 Task: Add Bulk Foods Raw In Shell Peanuts to the cart.
Action: Mouse moved to (290, 162)
Screenshot: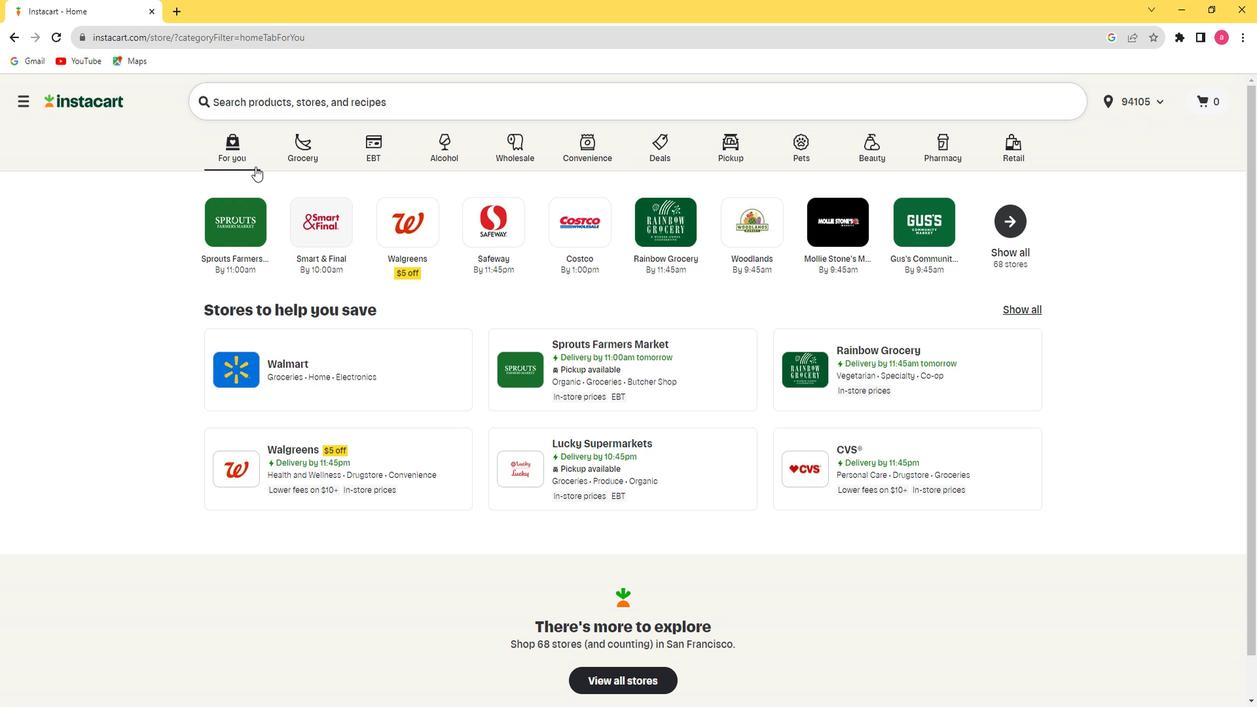 
Action: Mouse pressed left at (290, 162)
Screenshot: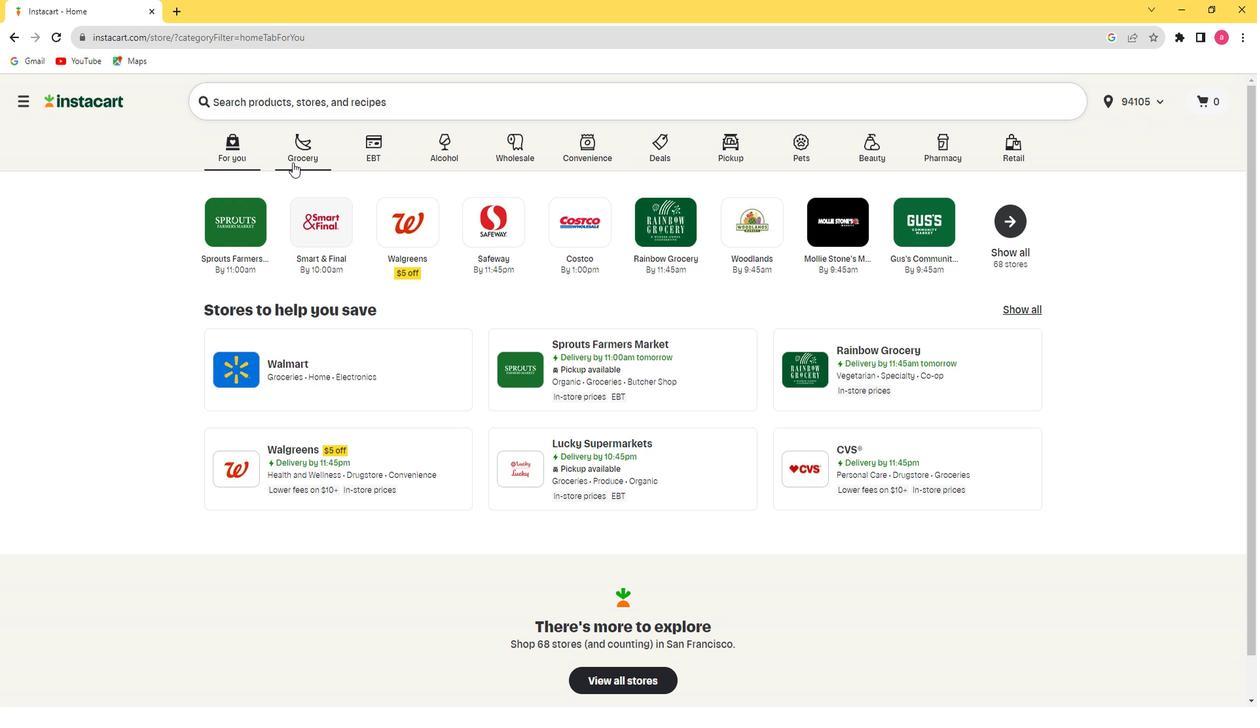 
Action: Mouse moved to (803, 227)
Screenshot: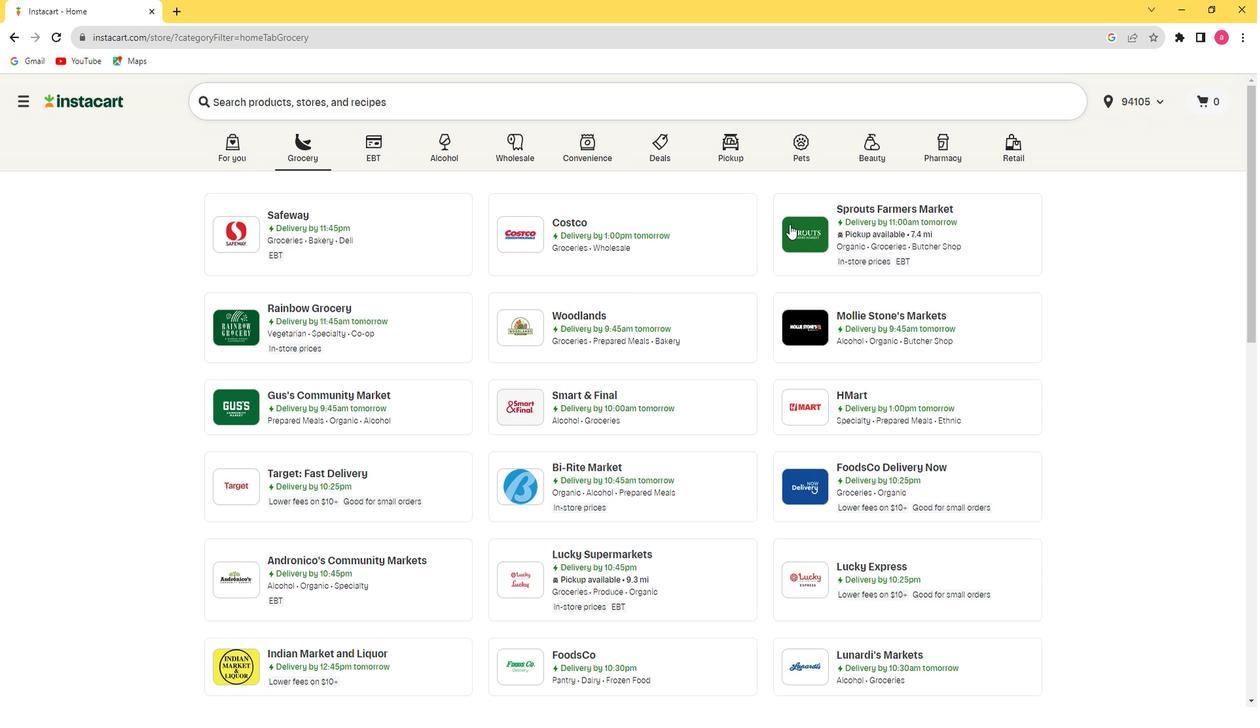 
Action: Mouse pressed left at (803, 227)
Screenshot: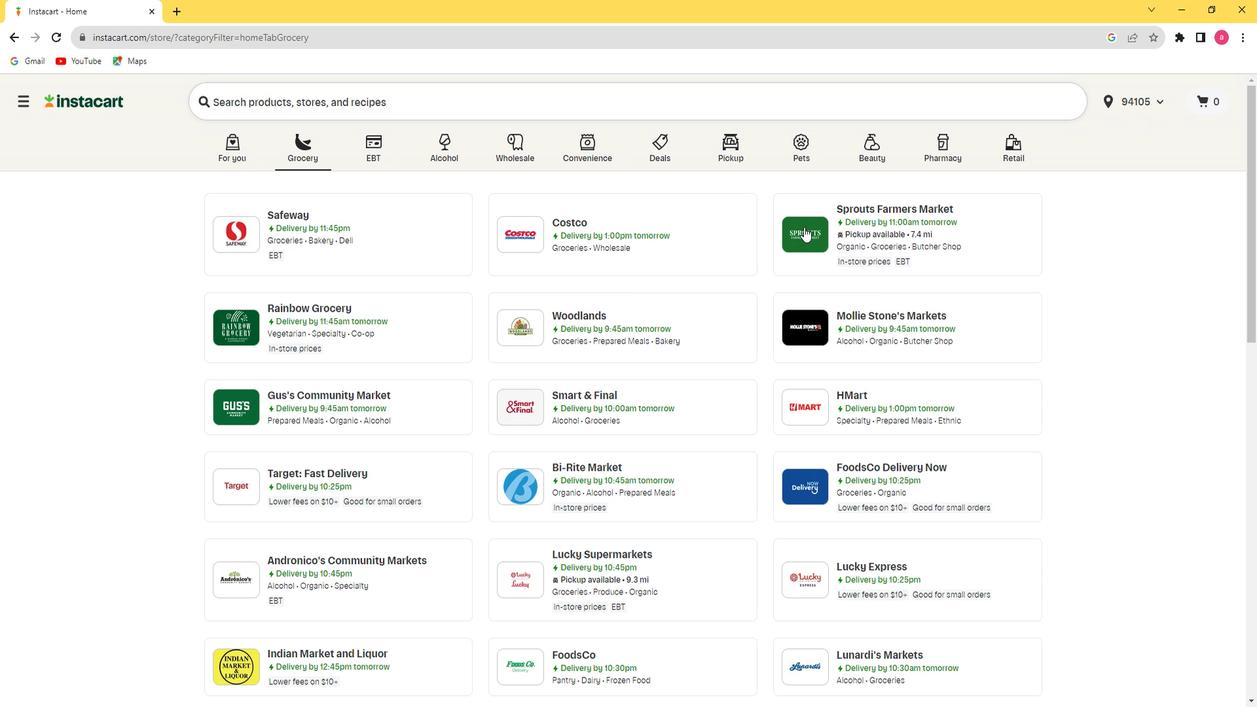 
Action: Mouse moved to (110, 547)
Screenshot: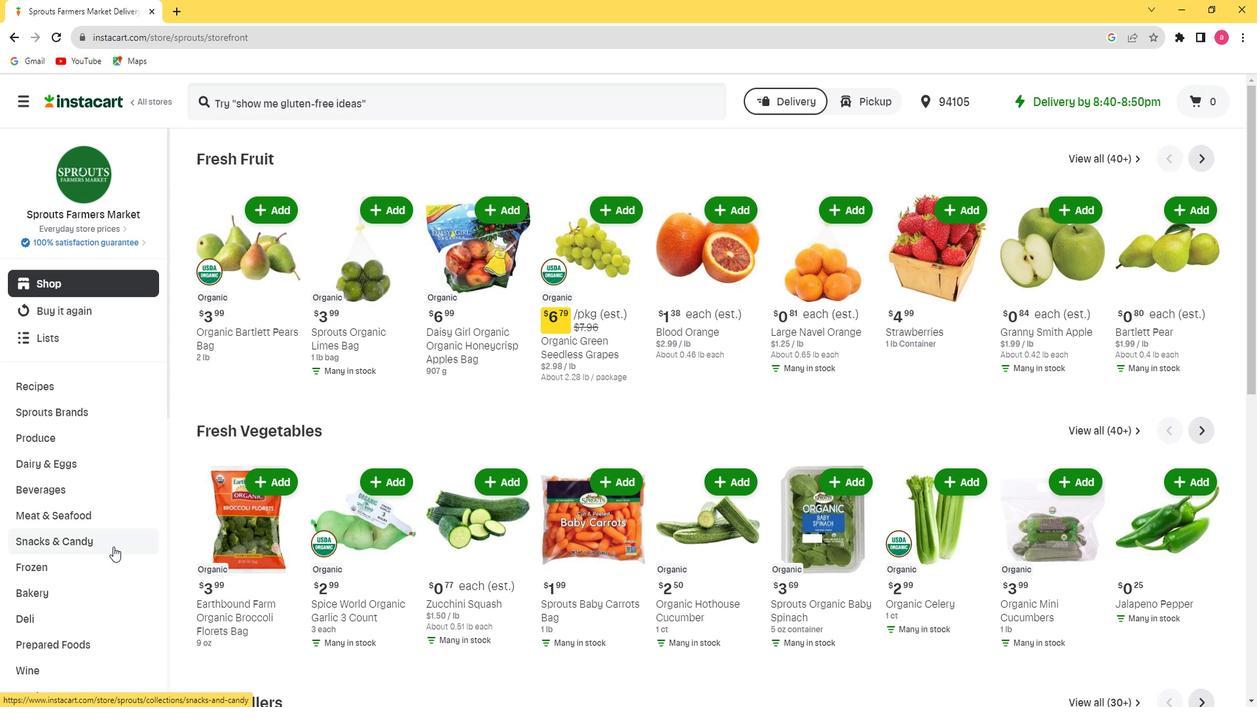 
Action: Mouse pressed left at (110, 547)
Screenshot: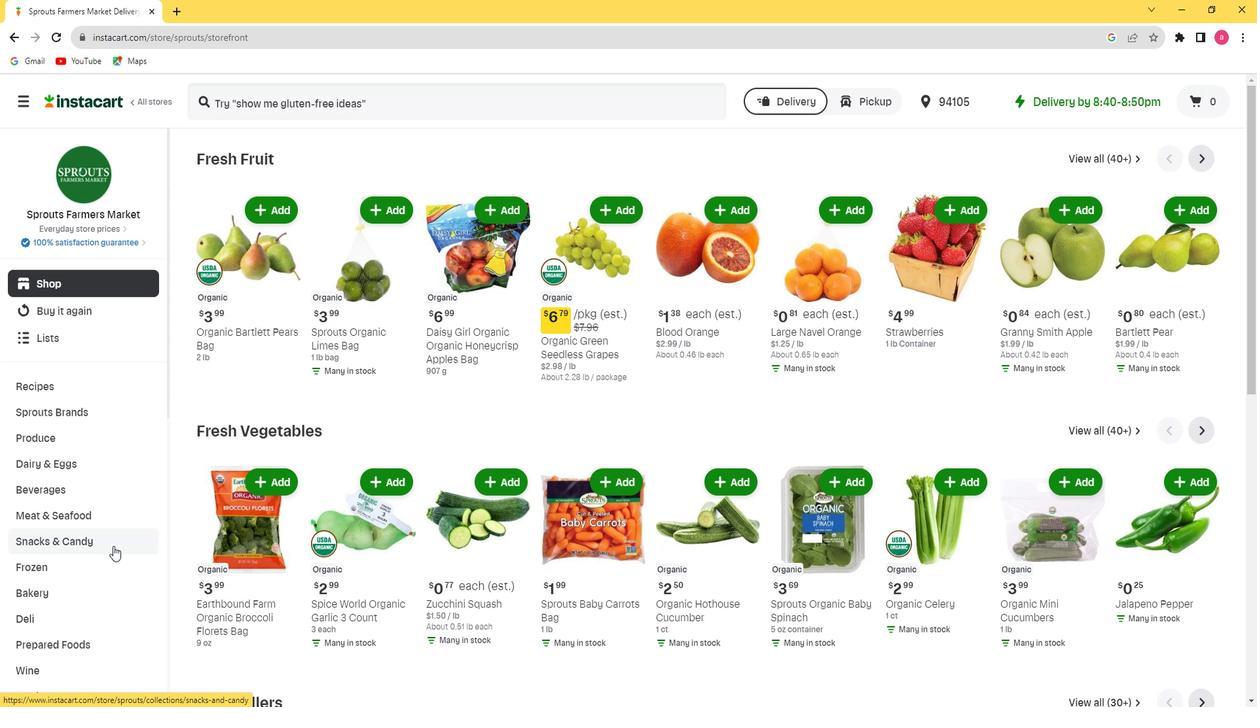
Action: Mouse moved to (110, 547)
Screenshot: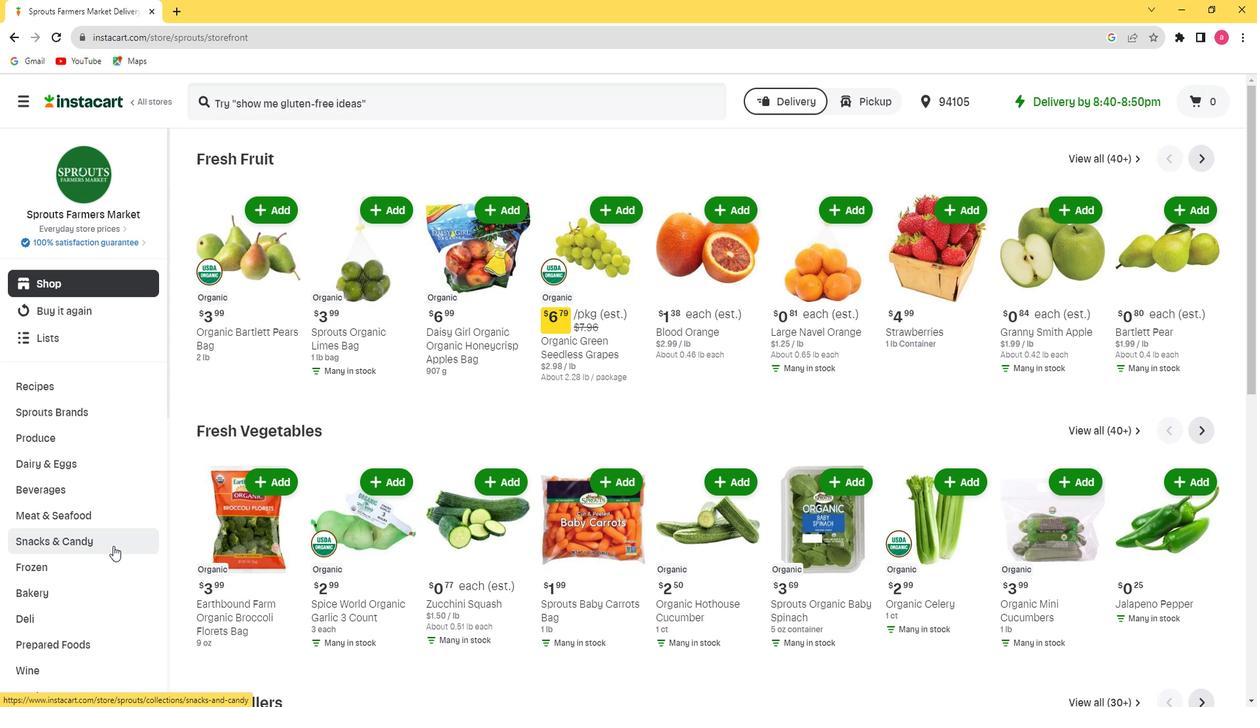 
Action: Mouse scrolled (110, 547) with delta (0, 0)
Screenshot: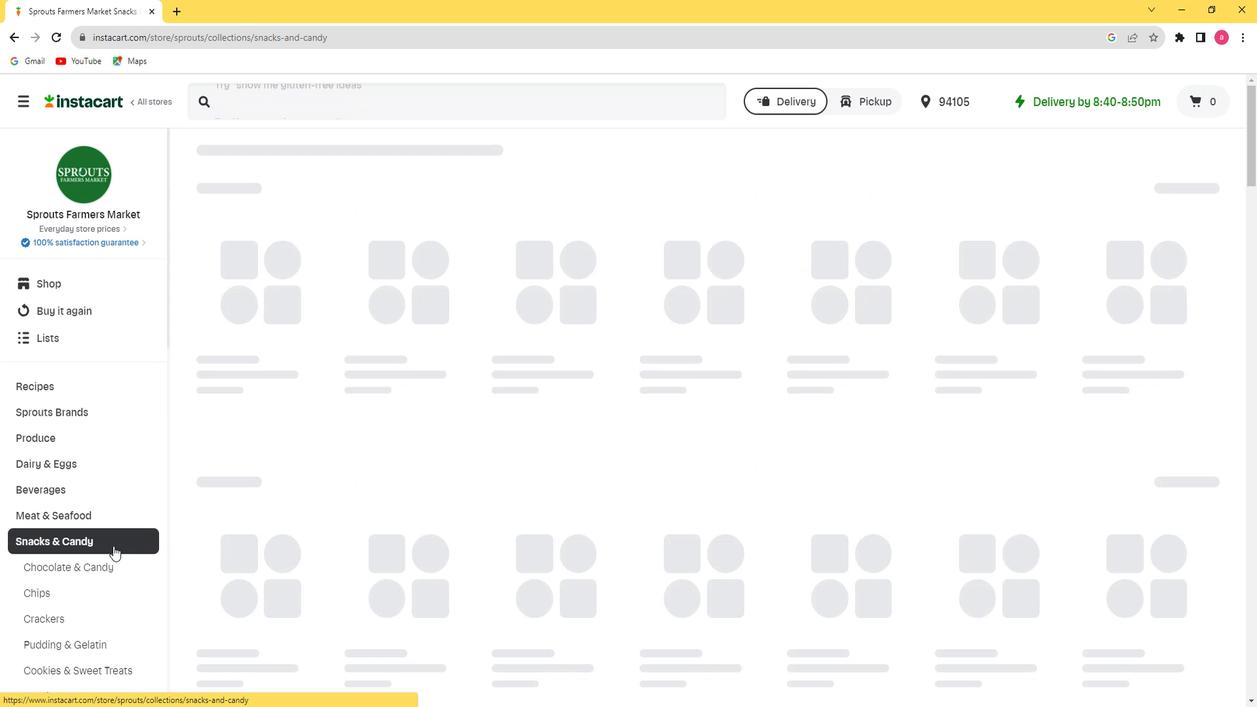 
Action: Mouse moved to (102, 567)
Screenshot: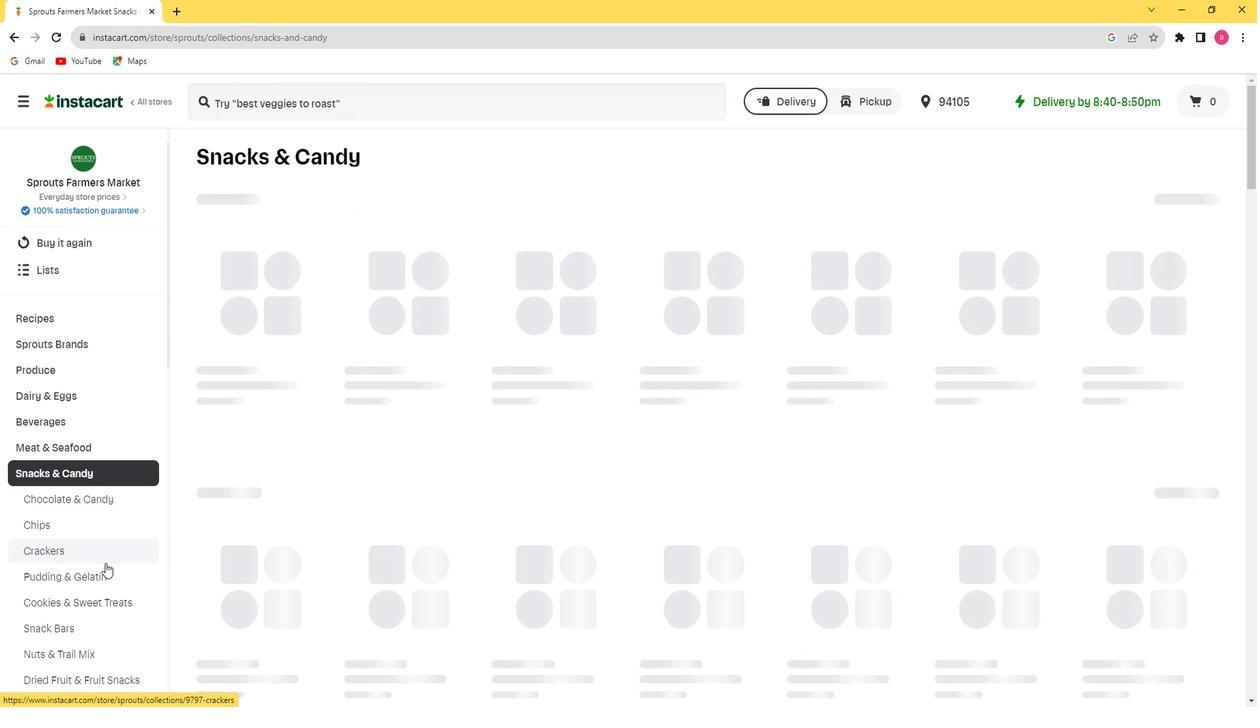 
Action: Mouse scrolled (102, 566) with delta (0, 0)
Screenshot: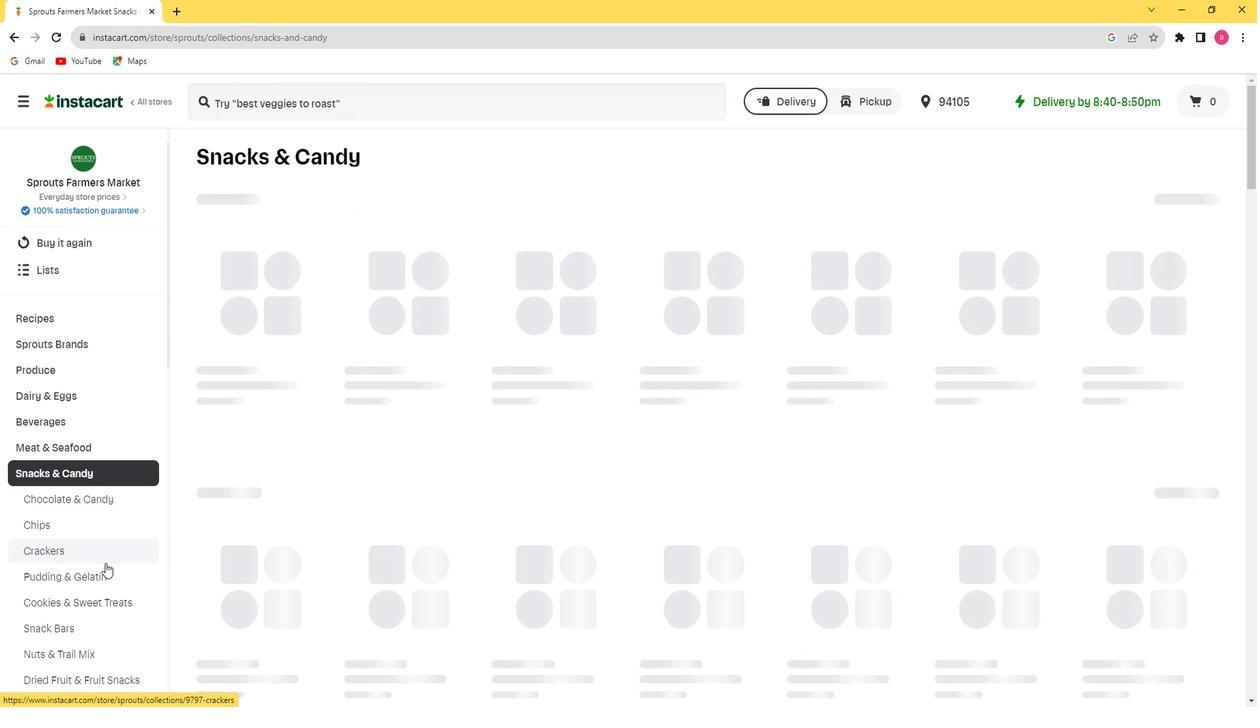 
Action: Mouse moved to (94, 590)
Screenshot: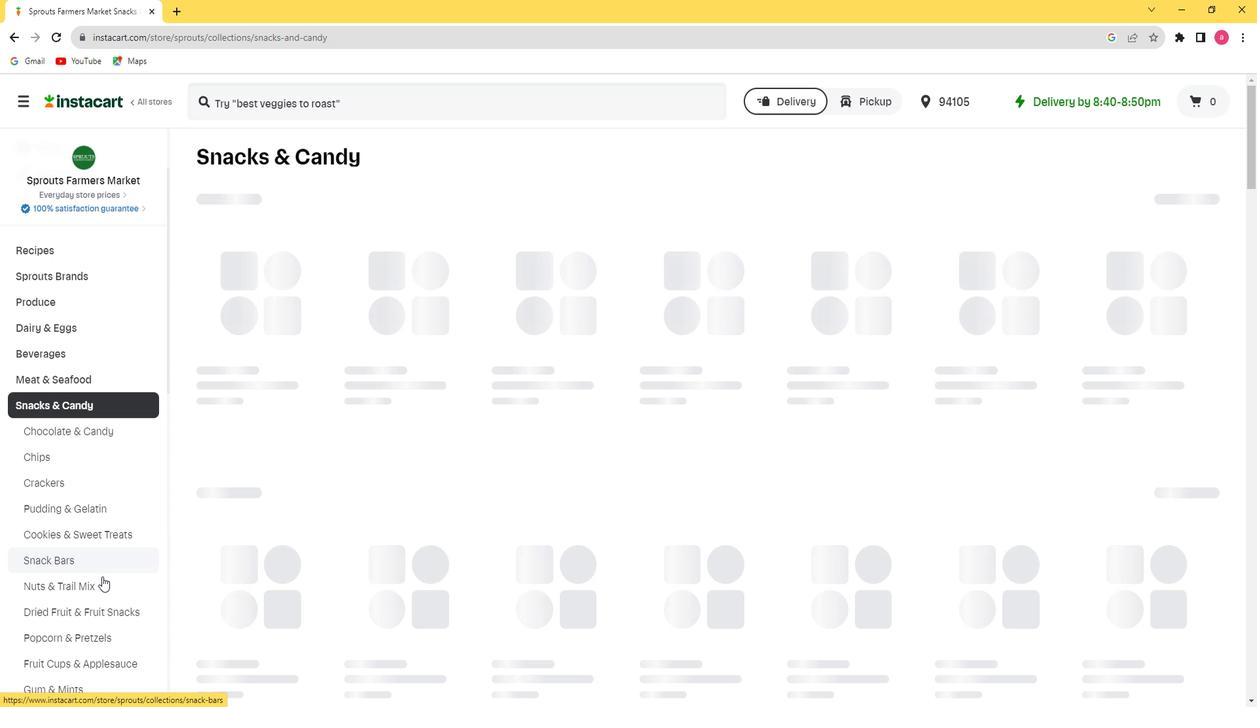 
Action: Mouse pressed left at (94, 590)
Screenshot: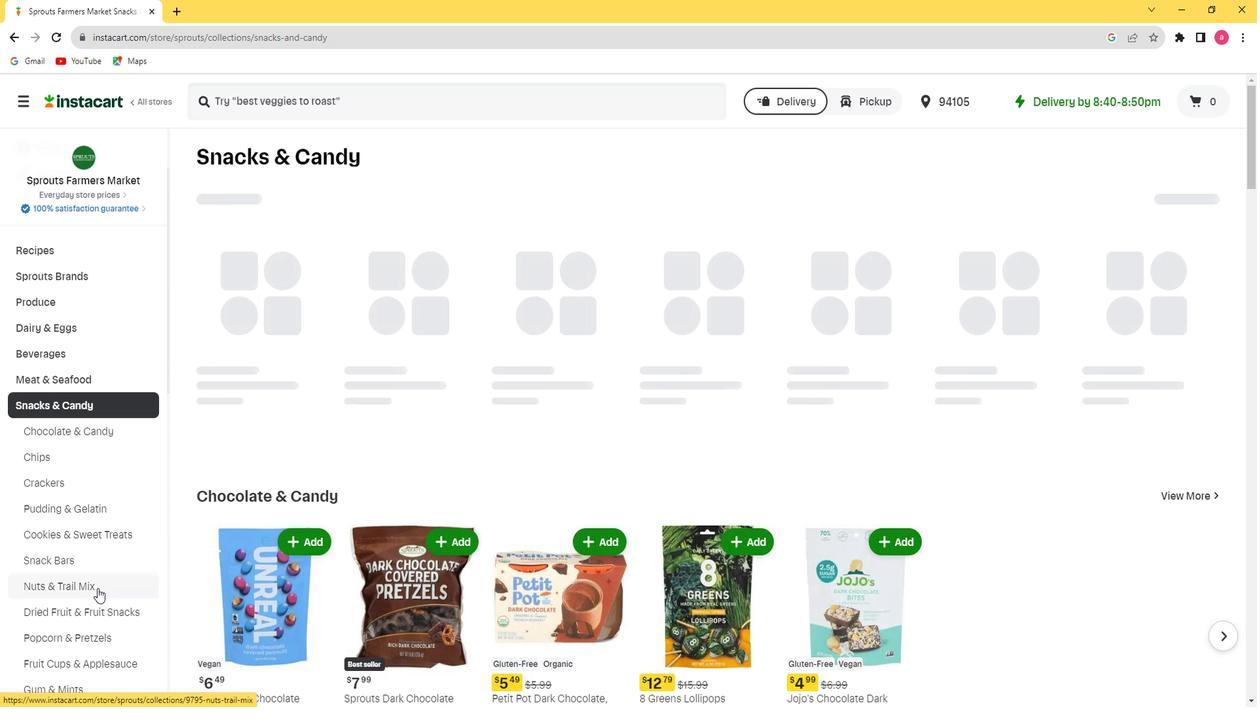 
Action: Mouse moved to (258, 200)
Screenshot: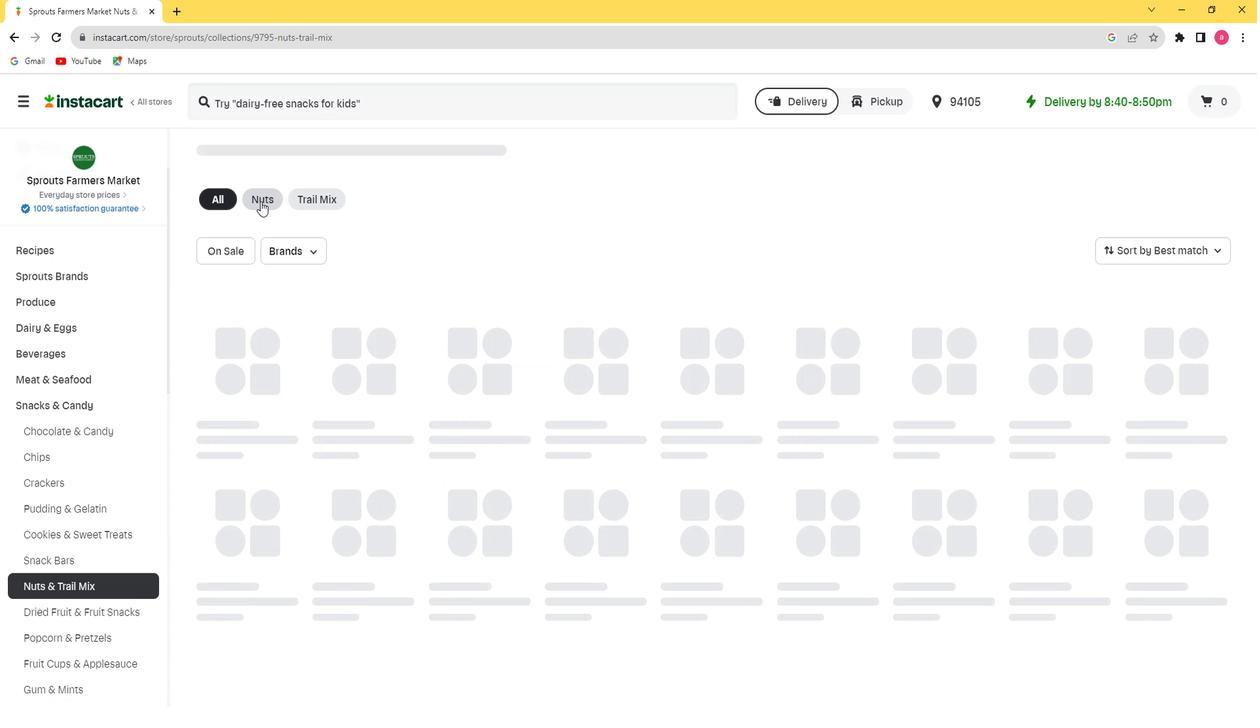 
Action: Mouse pressed left at (258, 200)
Screenshot: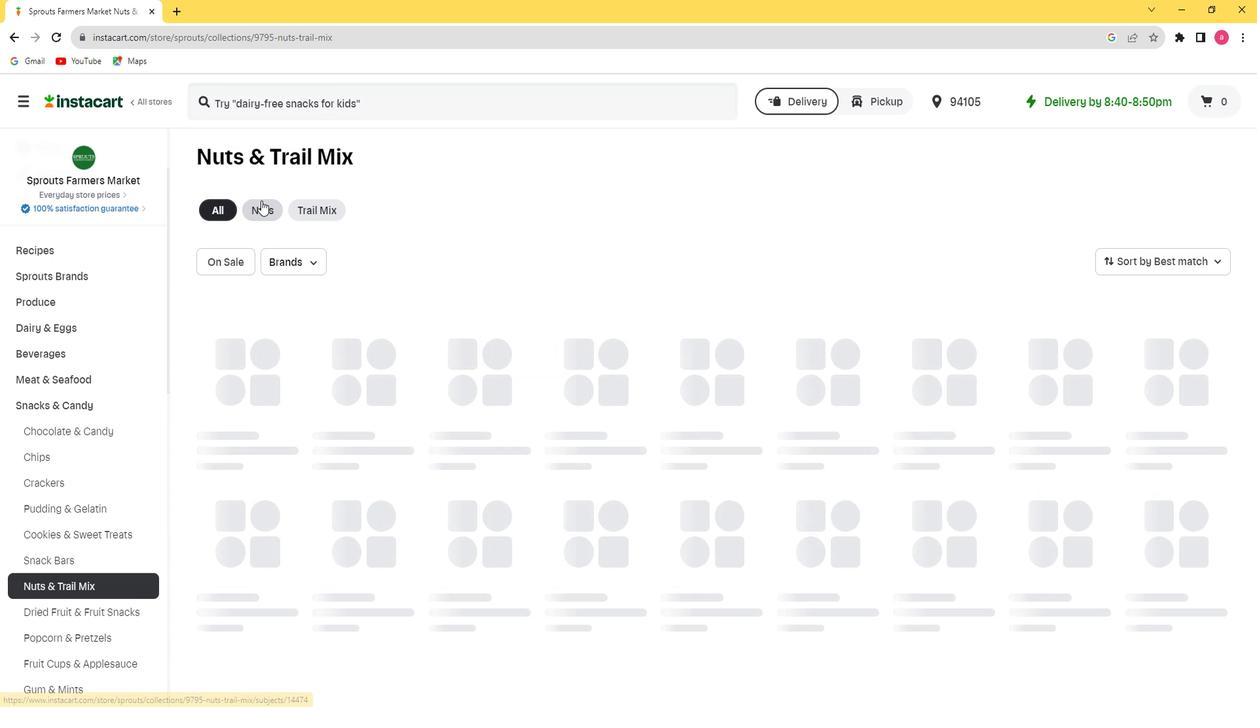 
Action: Mouse moved to (392, 100)
Screenshot: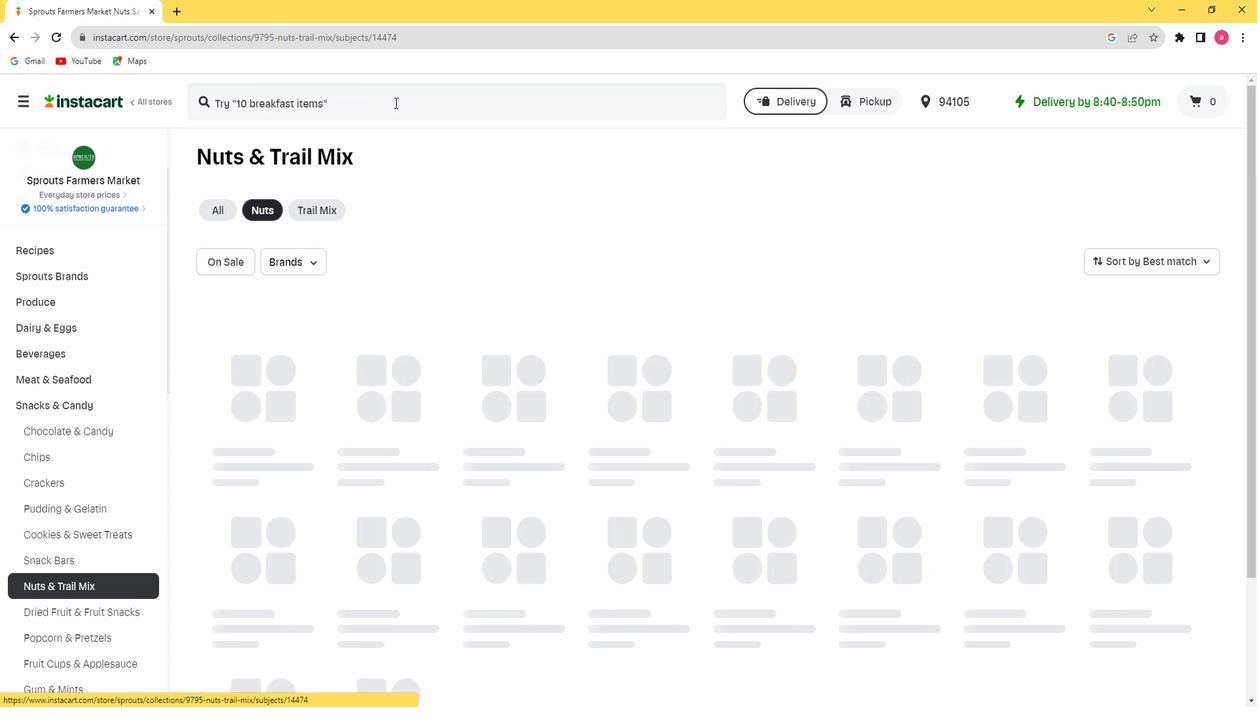 
Action: Mouse pressed left at (392, 100)
Screenshot: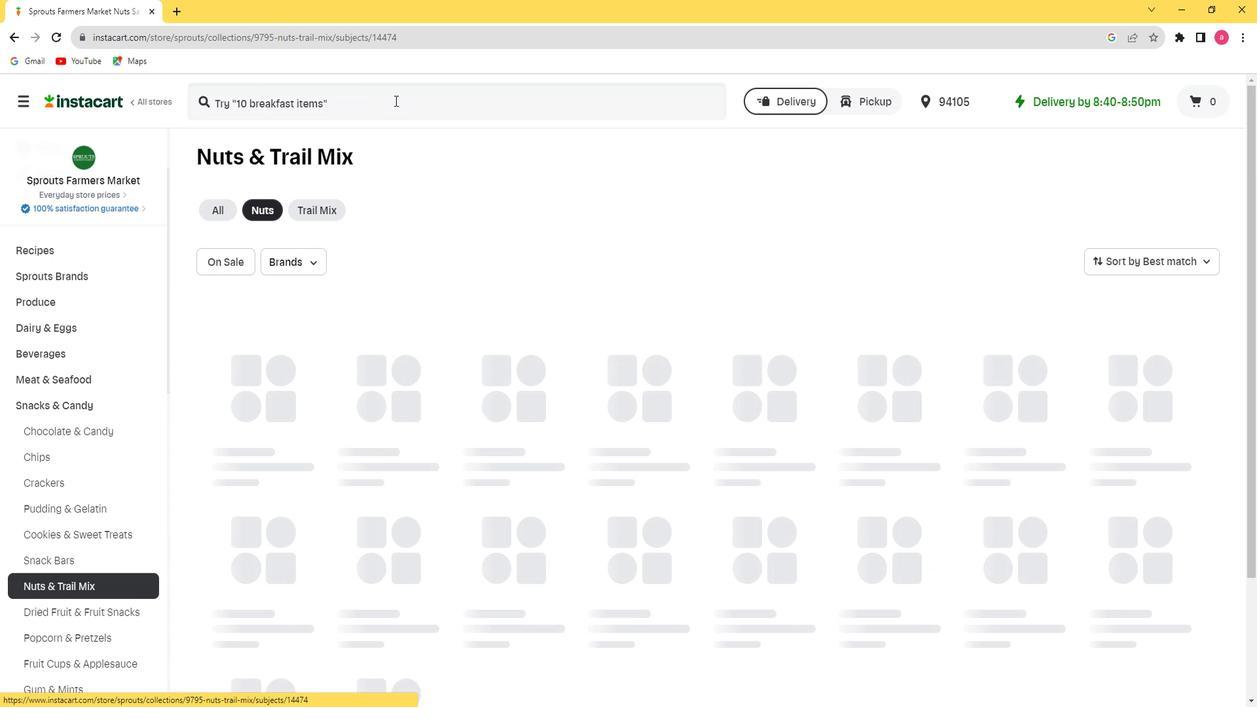 
Action: Key pressed <Key.shift>Bulk<Key.space><Key.shift><Key.shift><Key.shift><Key.shift><Key.shift><Key.shift><Key.shift><Key.shift><Key.shift>Foods<Key.space><Key.shift><Key.shift><Key.shift><Key.shift><Key.shift><Key.shift><Key.shift><Key.shift><Key.shift><Key.shift><Key.shift><Key.shift><Key.shift><Key.shift>Raw<Key.space><Key.shift><Key.shift><Key.shift><Key.shift><Key.shift><Key.shift><Key.shift><Key.shift><Key.shift><Key.shift><Key.shift><Key.shift><Key.shift><Key.shift><Key.shift><Key.shift><Key.shift><Key.shift><Key.shift>In<Key.space><Key.shift><Key.shift><Key.shift><Key.shift><Key.shift><Key.shift><Key.shift><Key.shift><Key.shift><Key.shift><Key.shift><Key.shift><Key.shift><Key.shift><Key.shift>Shell<Key.space><Key.shift><Key.shift><Key.shift><Key.shift><Key.shift><Key.shift><Key.shift><Key.shift><Key.shift><Key.shift><Key.shift><Key.shift><Key.shift><Key.shift><Key.shift><Key.shift><Key.shift><Key.shift>Peanuts<Key.enter>
Screenshot: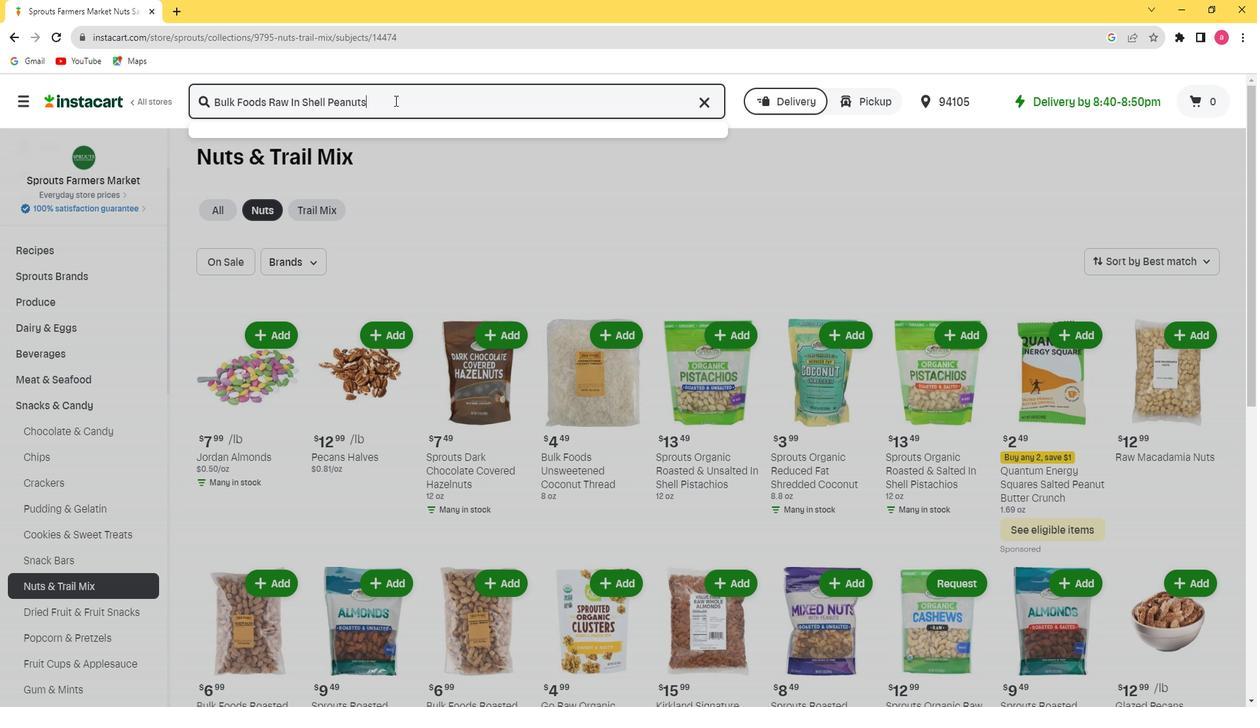 
Action: Mouse moved to (372, 252)
Screenshot: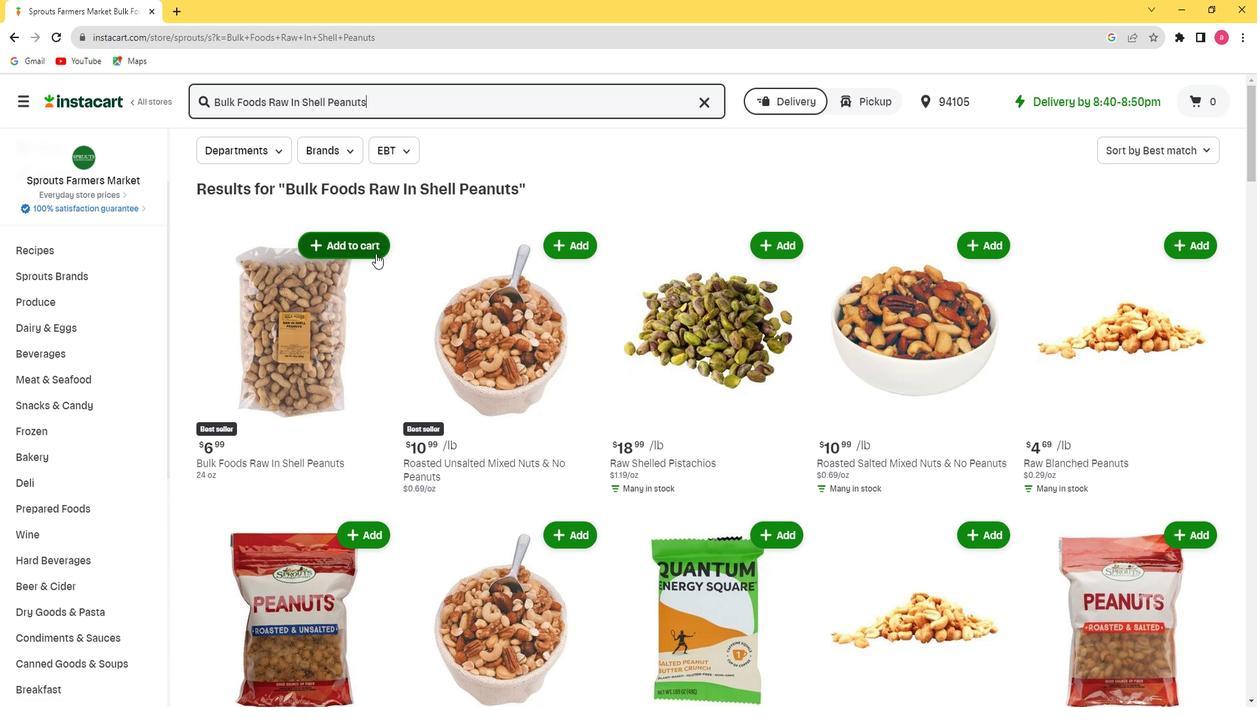 
Action: Mouse pressed left at (372, 252)
Screenshot: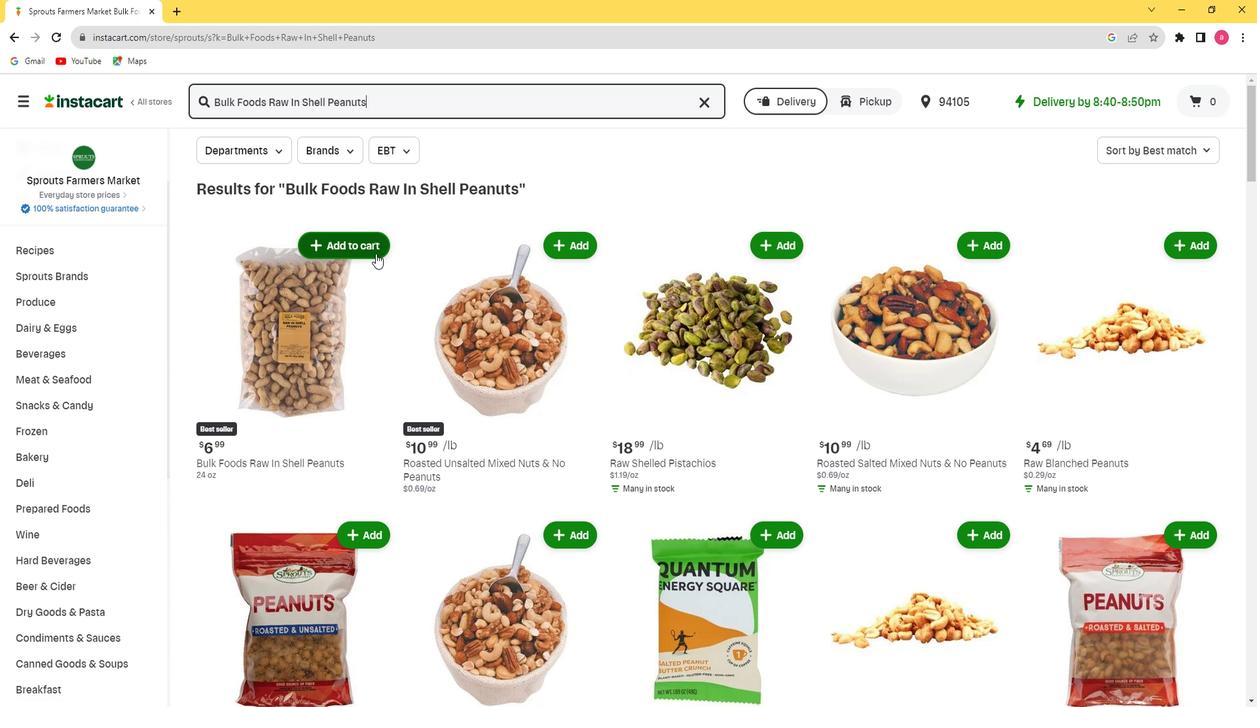 
Action: Mouse moved to (288, 441)
Screenshot: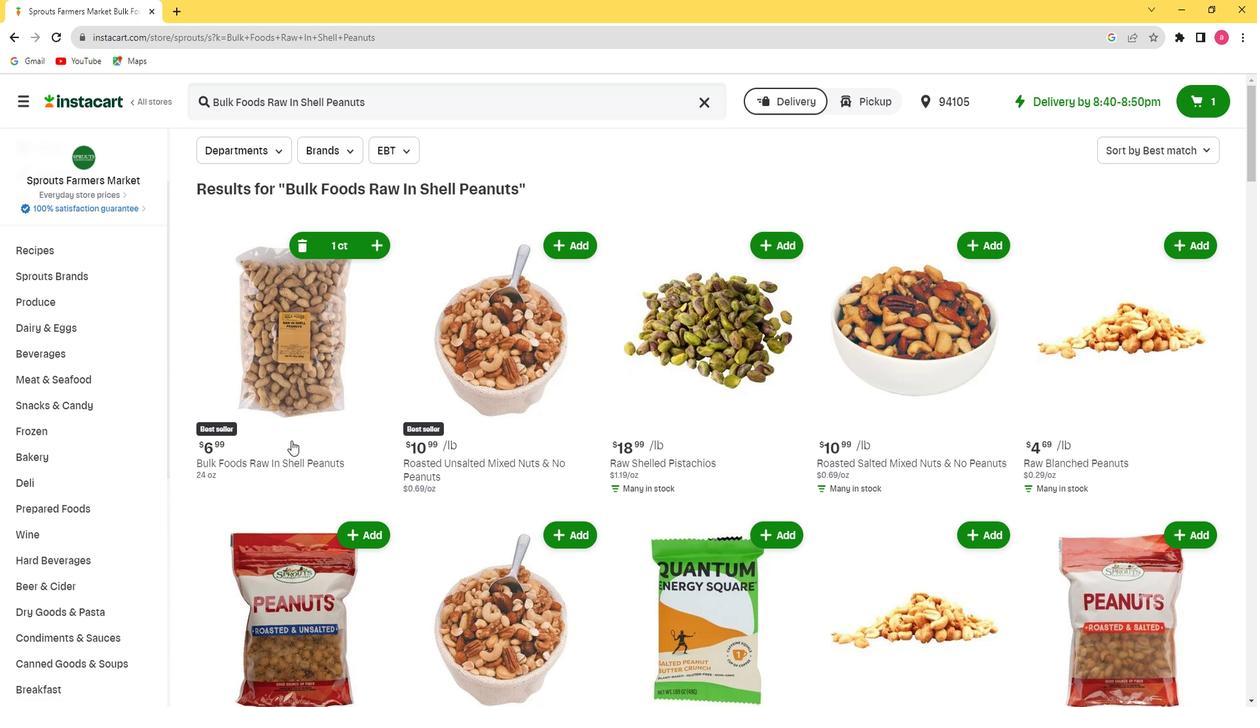 
